 Task: Change  the formatting of the data to Which is Less than 10, In conditional formating, put the option 'Light Red Fill with Drak Red Text. 'add another formatting option Format As Table, insert the option Blue Table style Light 9 , change the format of Column Width to Auto fit Row HeightIn the sheet  Attendance Log Templatebook
Action: Mouse moved to (30, 122)
Screenshot: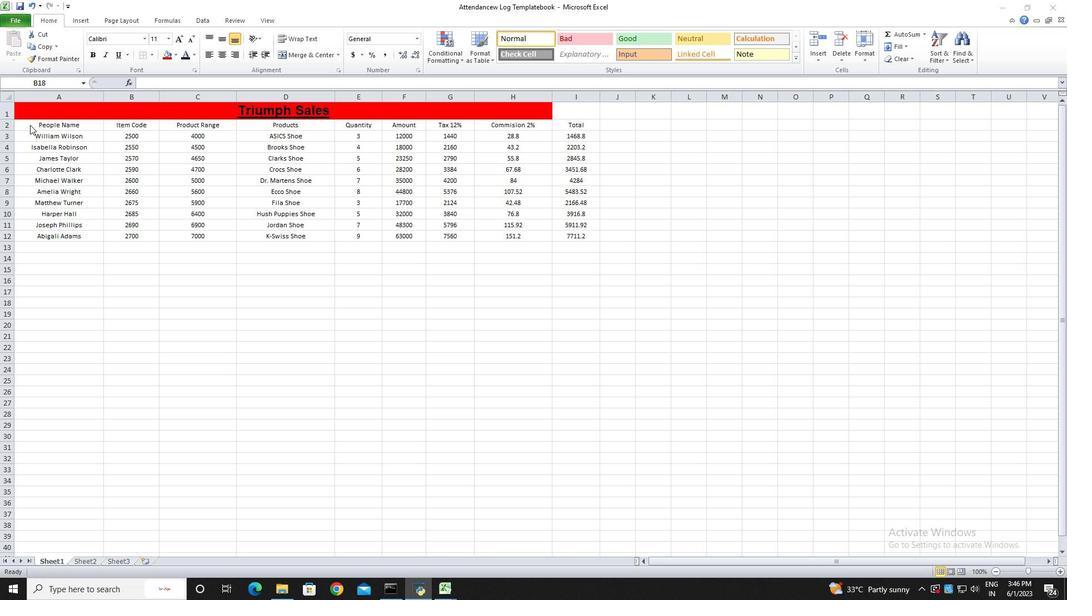 
Action: Mouse pressed left at (30, 122)
Screenshot: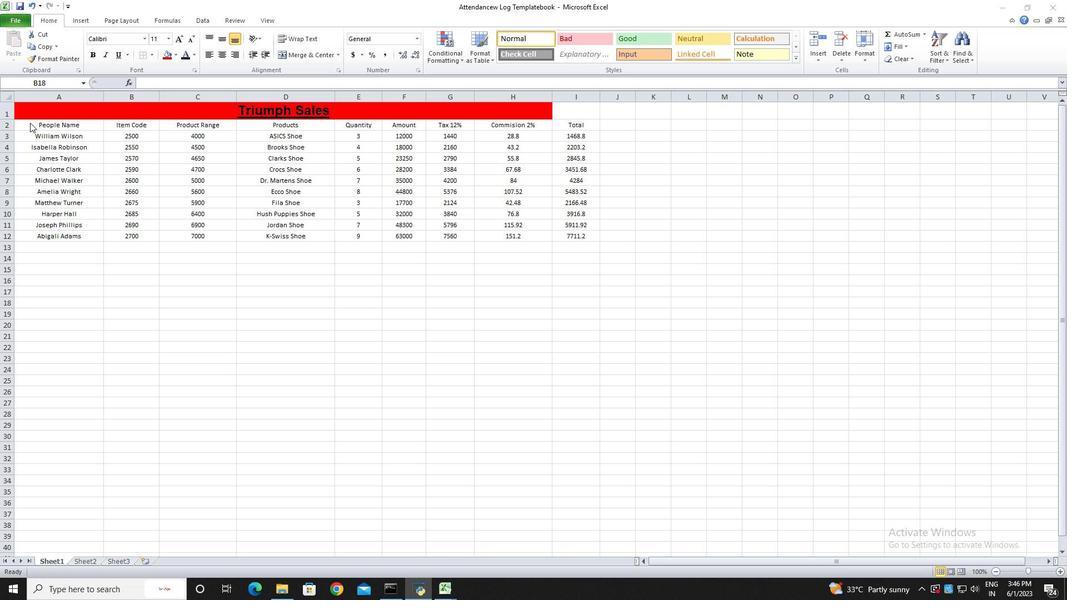 
Action: Mouse moved to (28, 123)
Screenshot: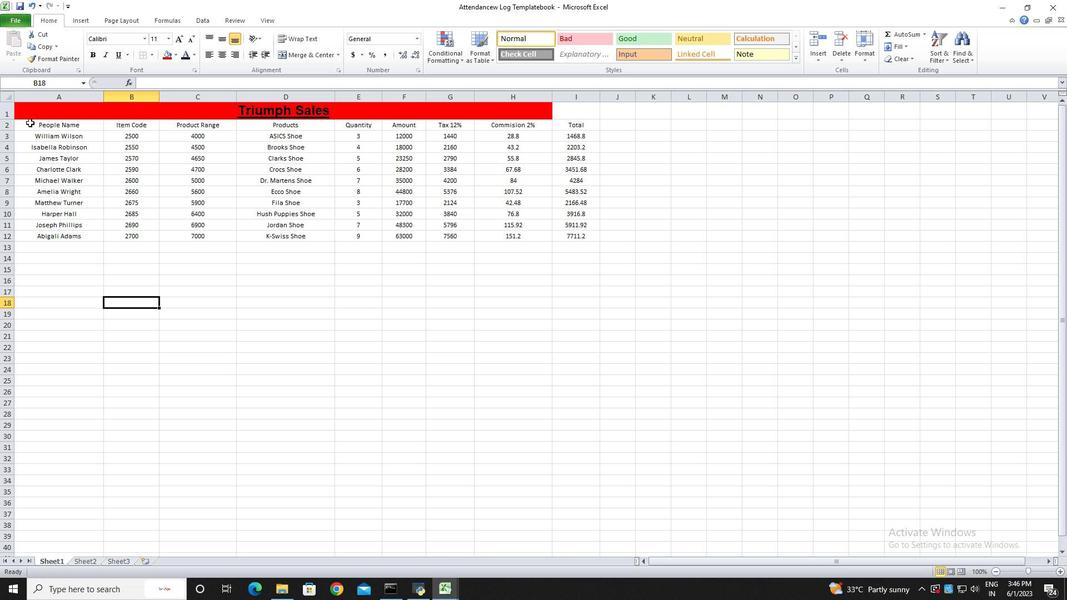
Action: Mouse pressed left at (28, 123)
Screenshot: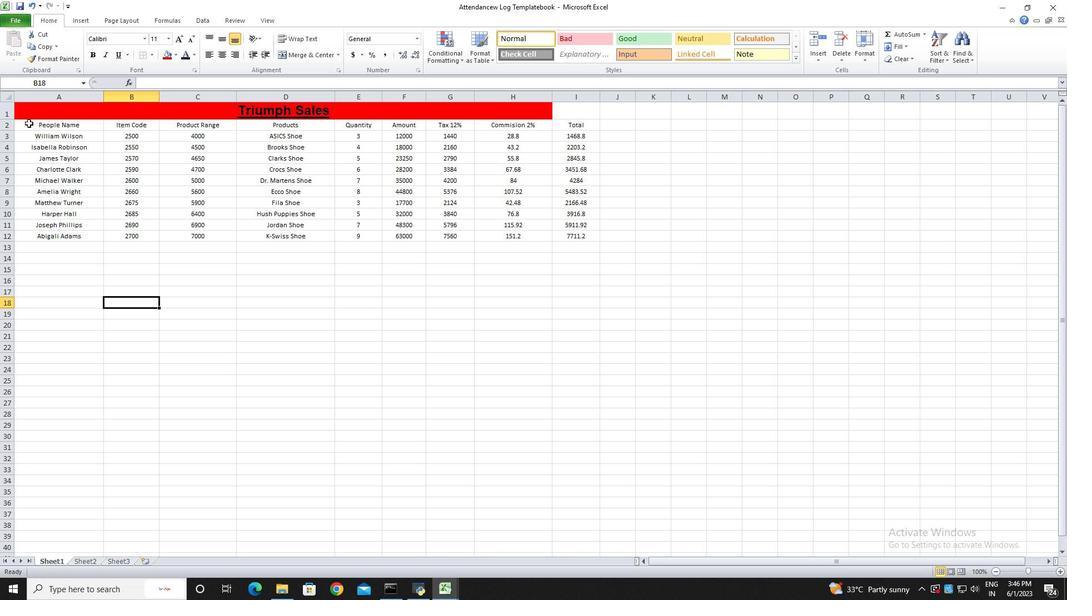 
Action: Mouse moved to (30, 123)
Screenshot: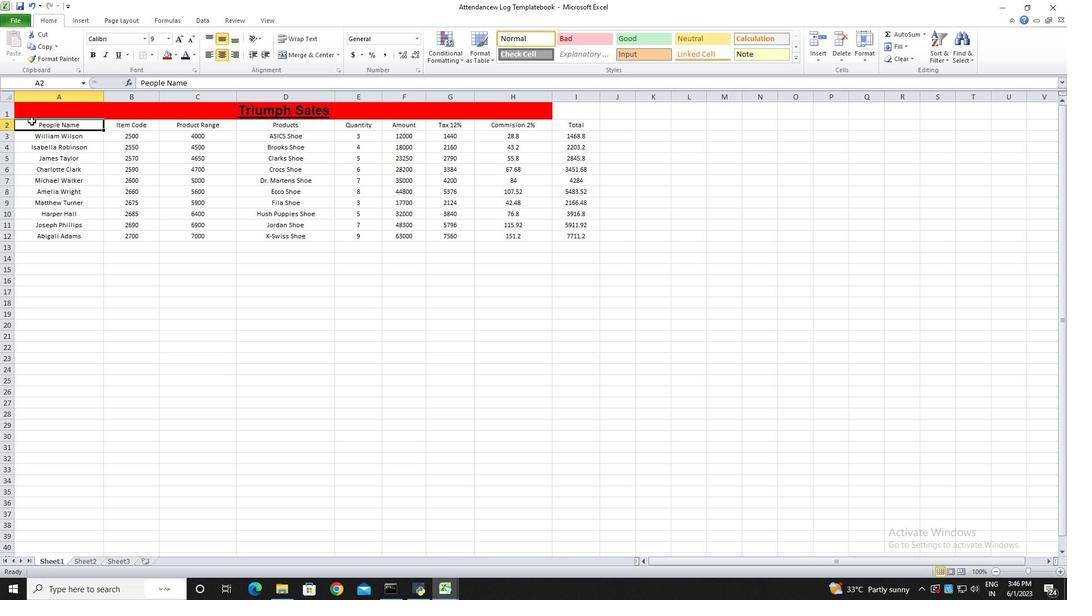 
Action: Mouse pressed left at (30, 123)
Screenshot: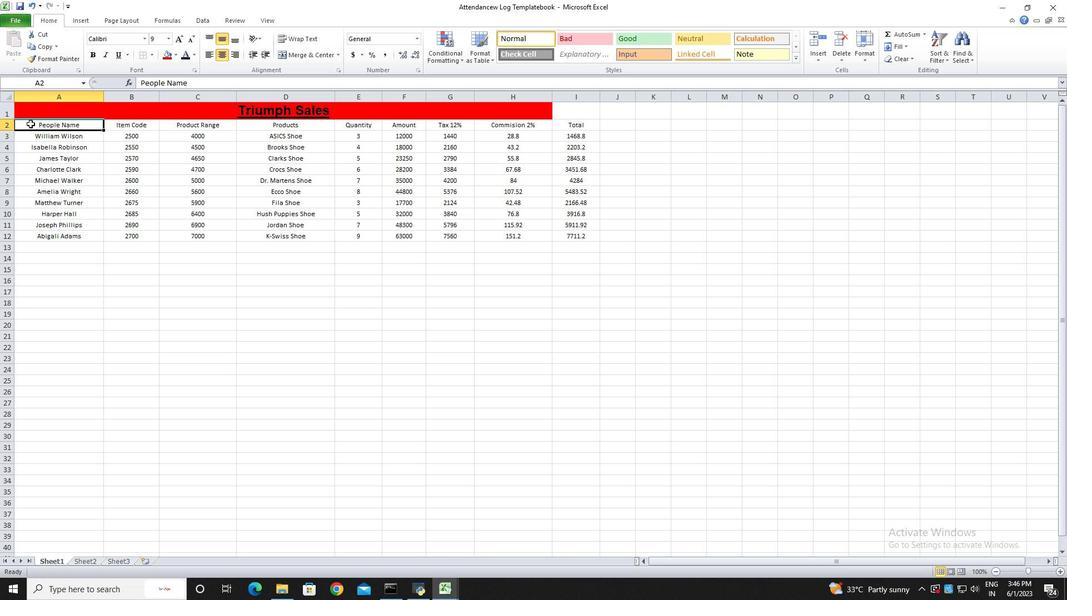 
Action: Mouse moved to (460, 59)
Screenshot: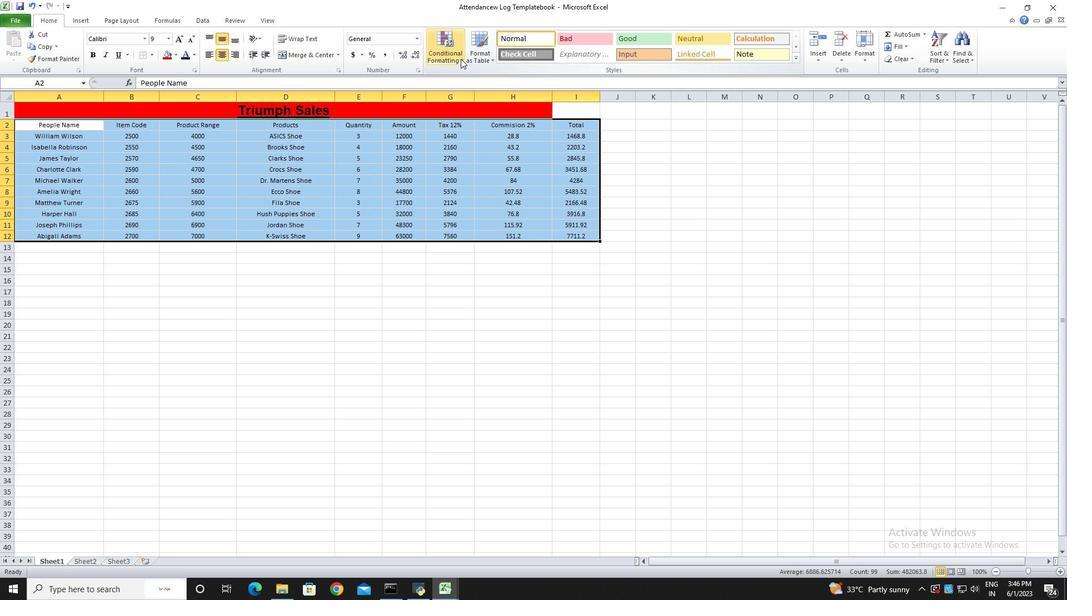 
Action: Mouse pressed left at (460, 59)
Screenshot: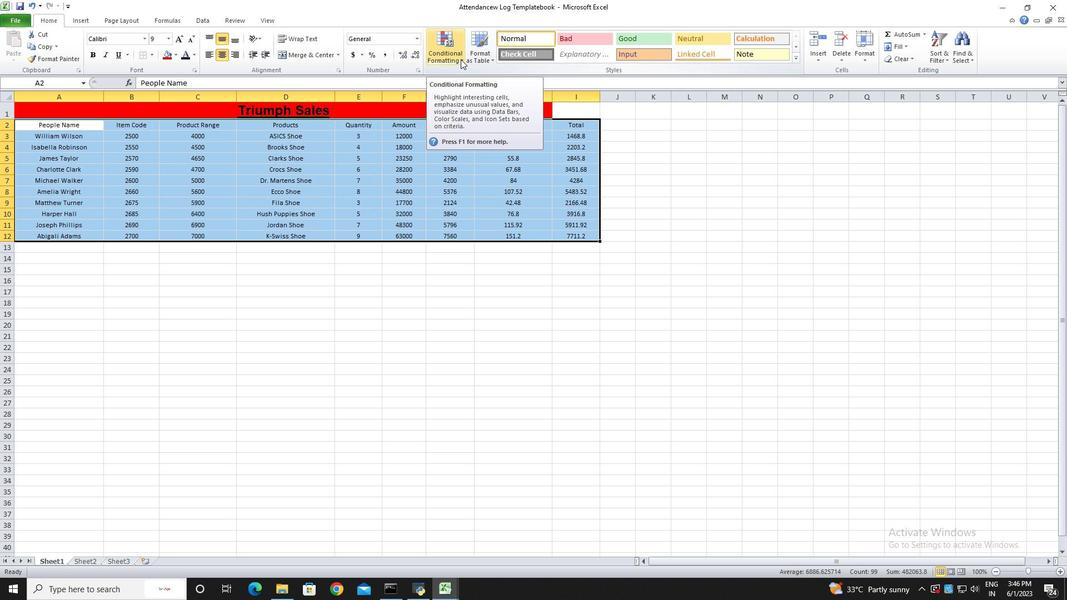 
Action: Mouse moved to (587, 99)
Screenshot: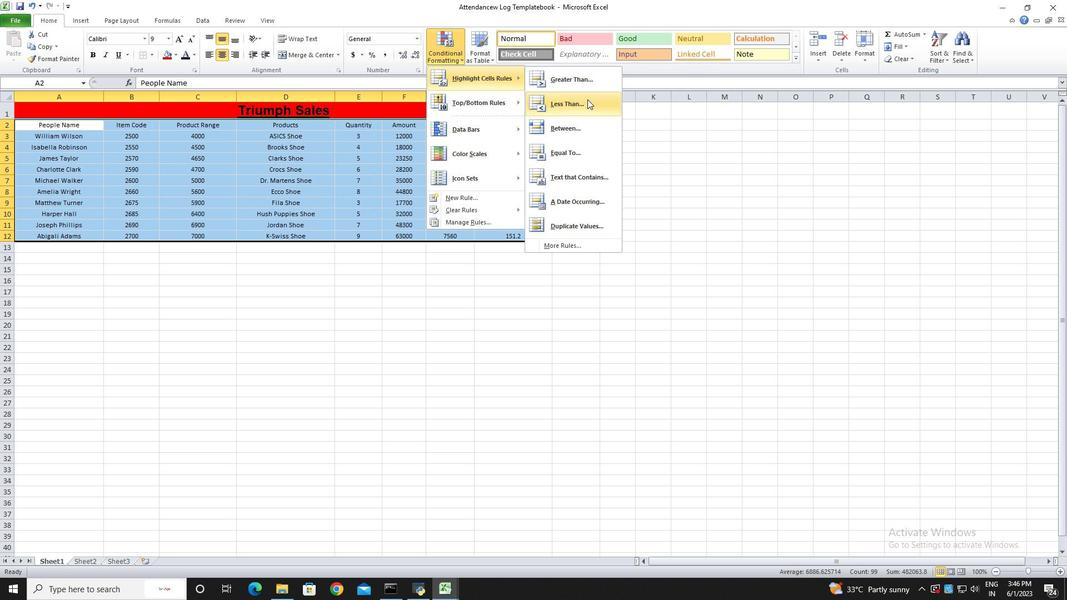 
Action: Mouse pressed left at (587, 99)
Screenshot: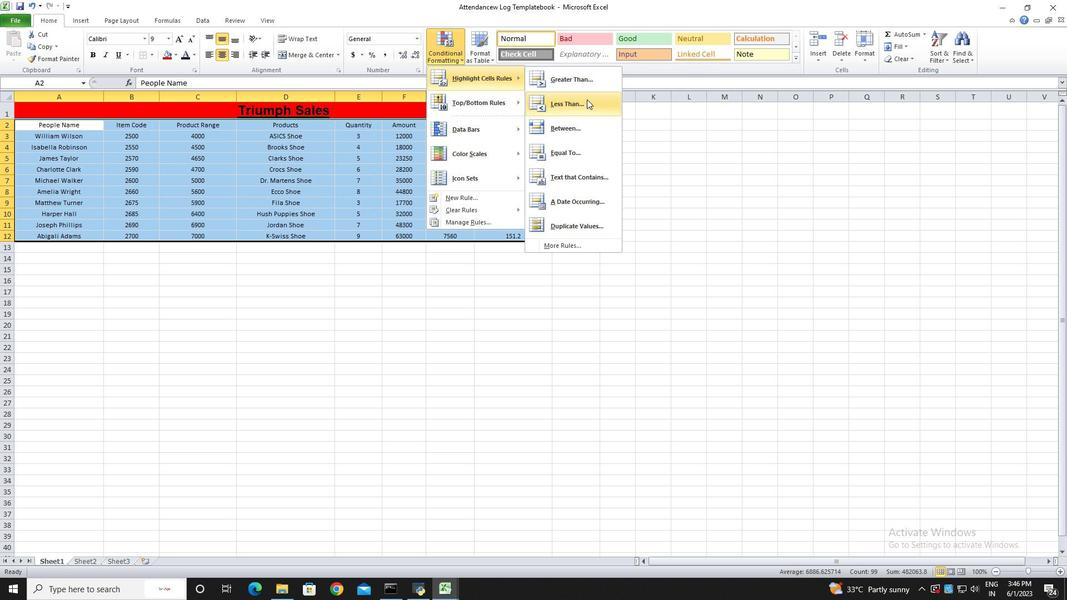 
Action: Key pressed 10
Screenshot: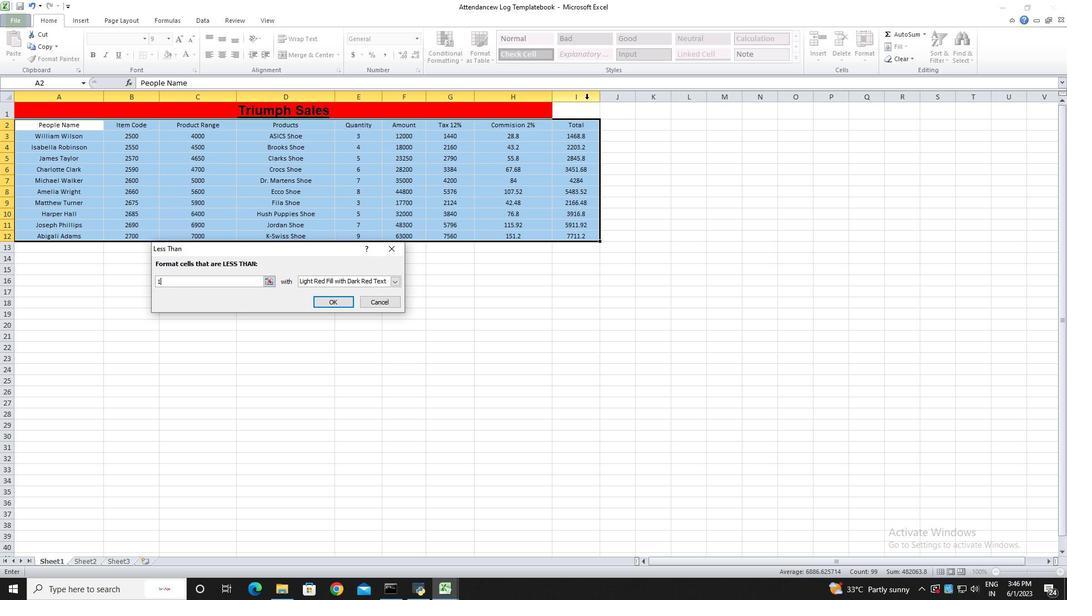 
Action: Mouse scrolled (587, 98) with delta (0, 0)
Screenshot: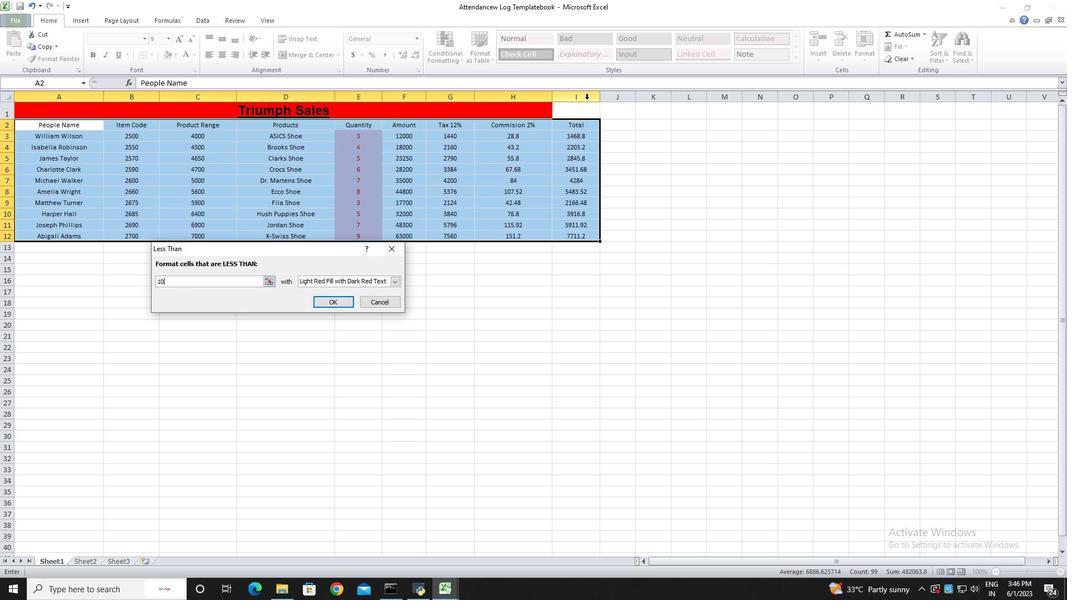 
Action: Mouse scrolled (587, 98) with delta (0, 0)
Screenshot: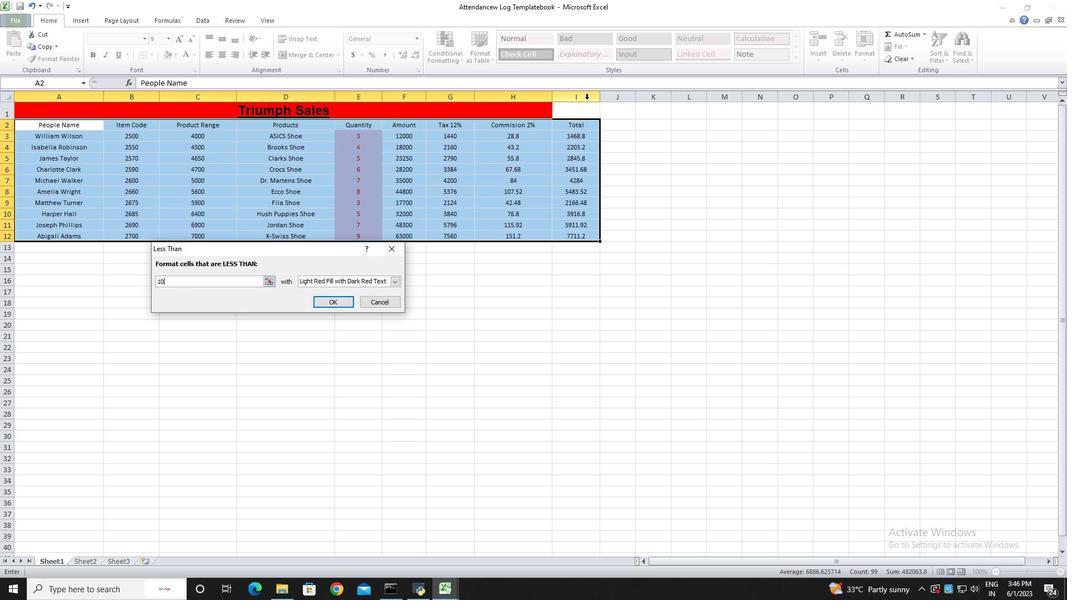
Action: Mouse moved to (397, 282)
Screenshot: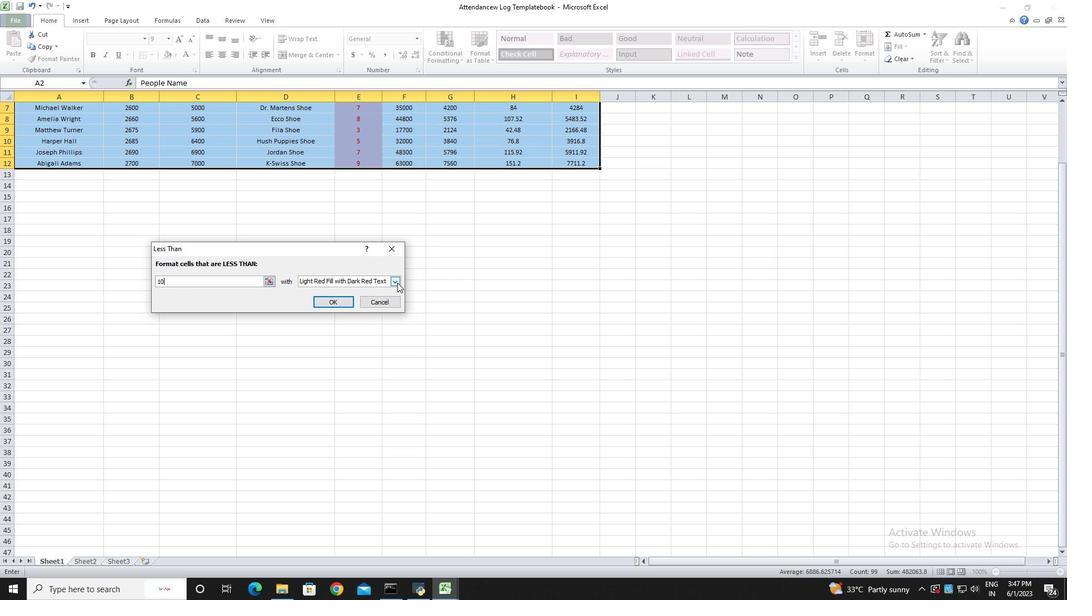 
Action: Mouse pressed left at (397, 282)
Screenshot: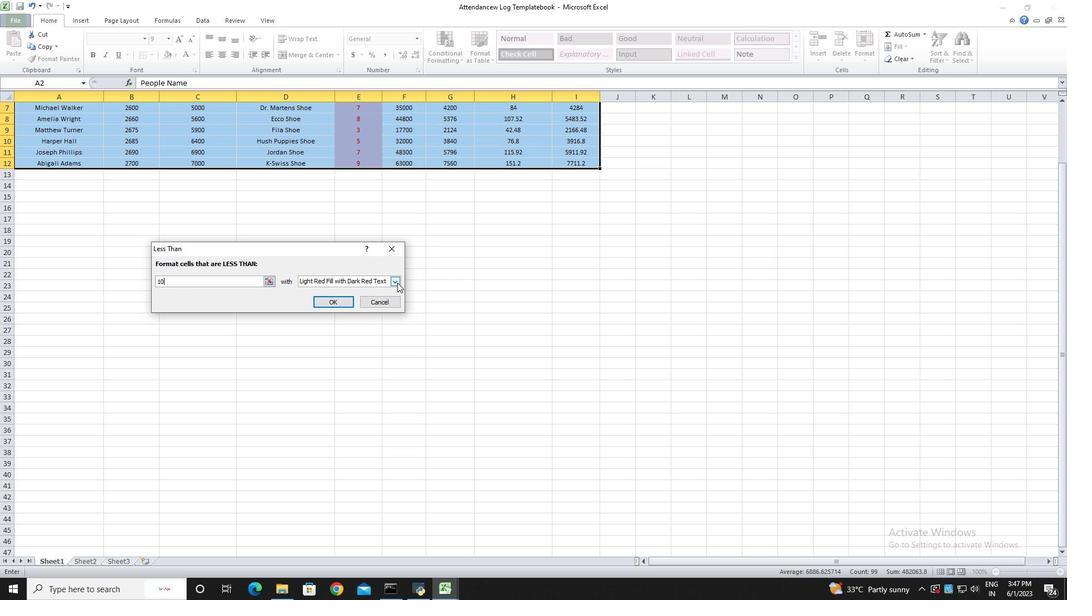 
Action: Mouse moved to (386, 291)
Screenshot: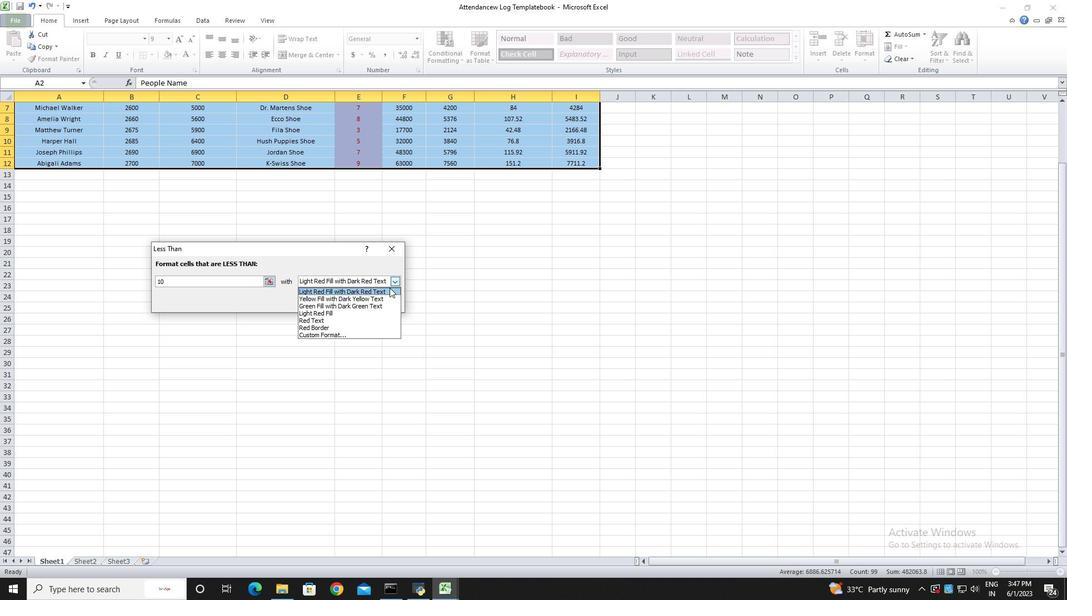 
Action: Mouse pressed left at (386, 291)
Screenshot: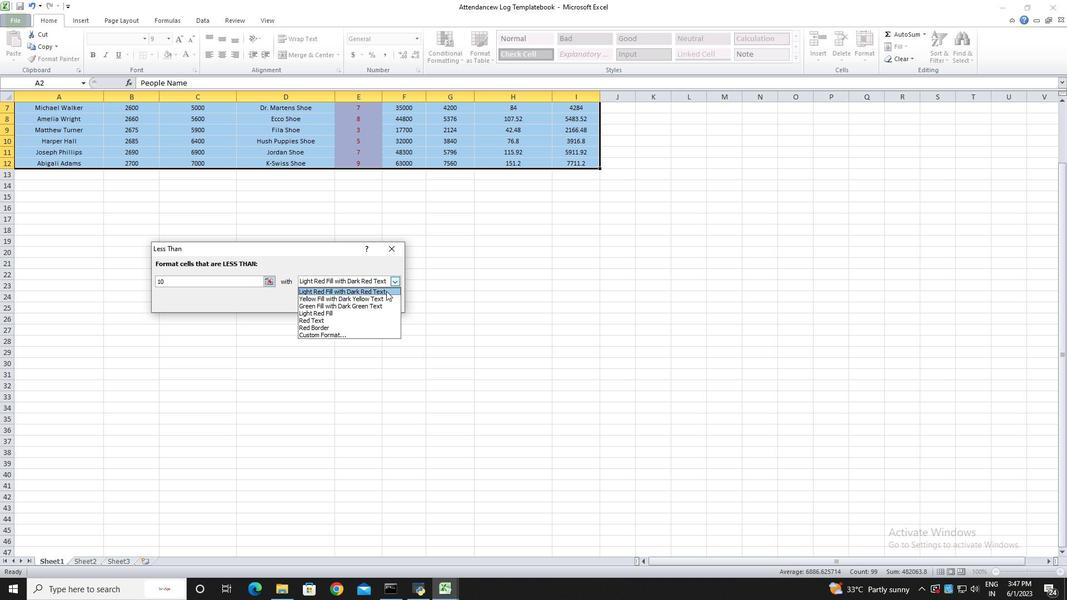 
Action: Mouse moved to (334, 299)
Screenshot: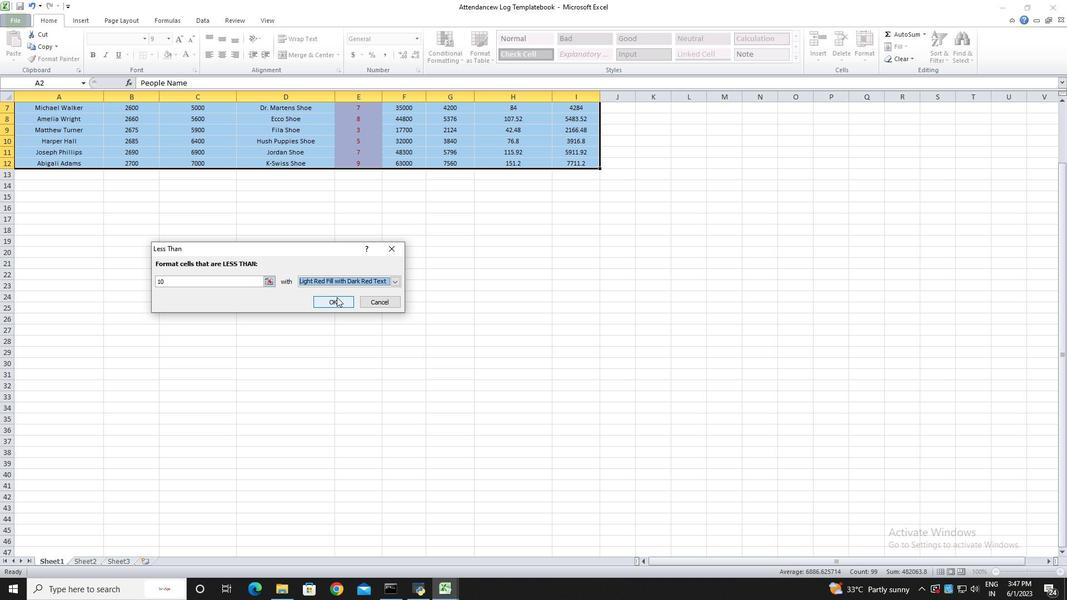 
Action: Mouse pressed left at (334, 299)
Screenshot: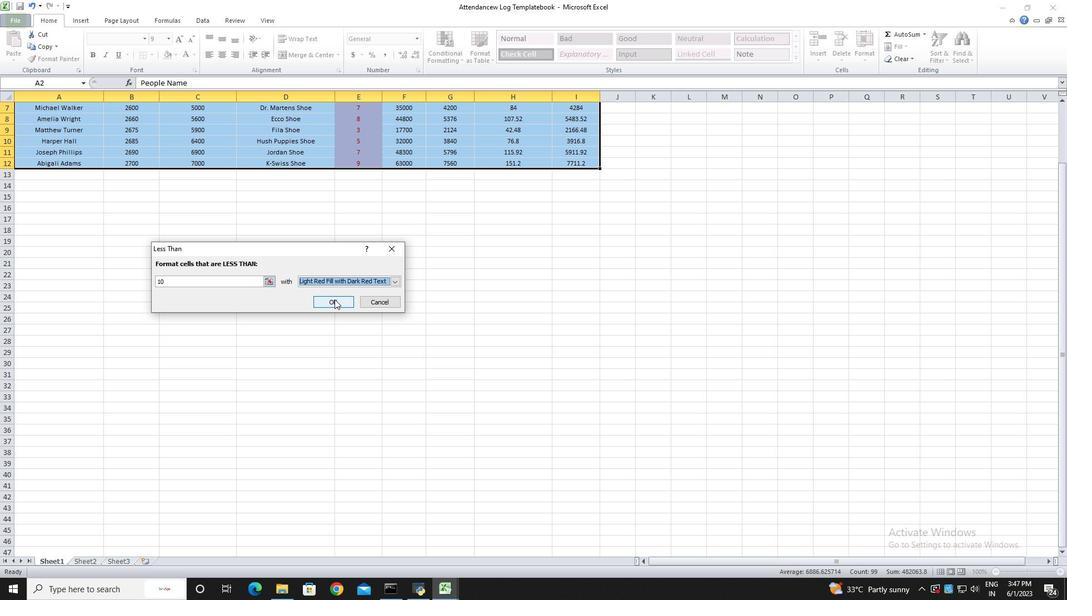 
Action: Mouse scrolled (334, 300) with delta (0, 0)
Screenshot: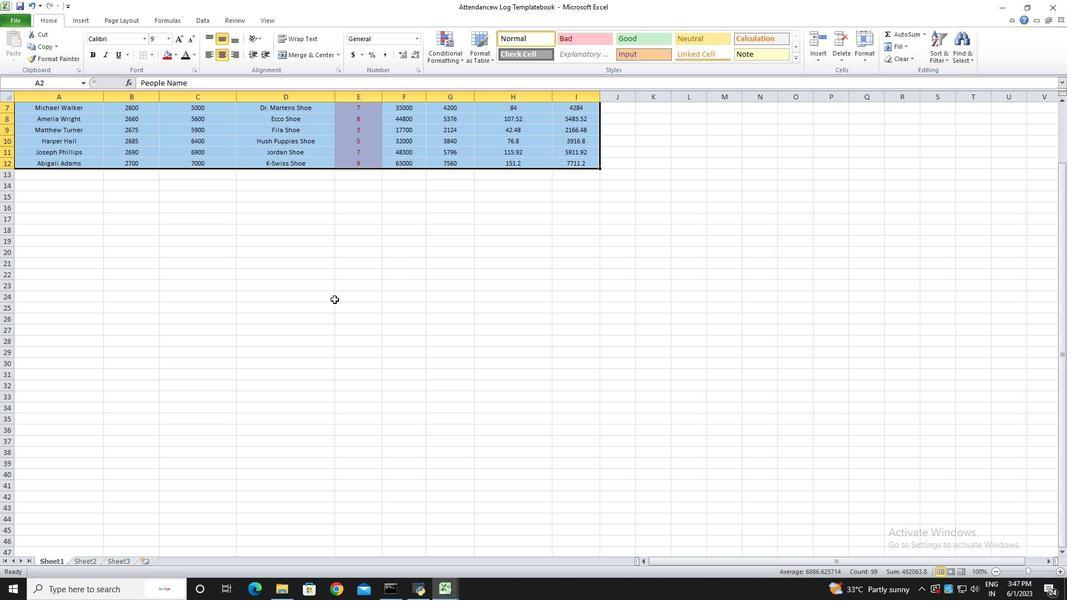 
Action: Mouse scrolled (334, 300) with delta (0, 0)
Screenshot: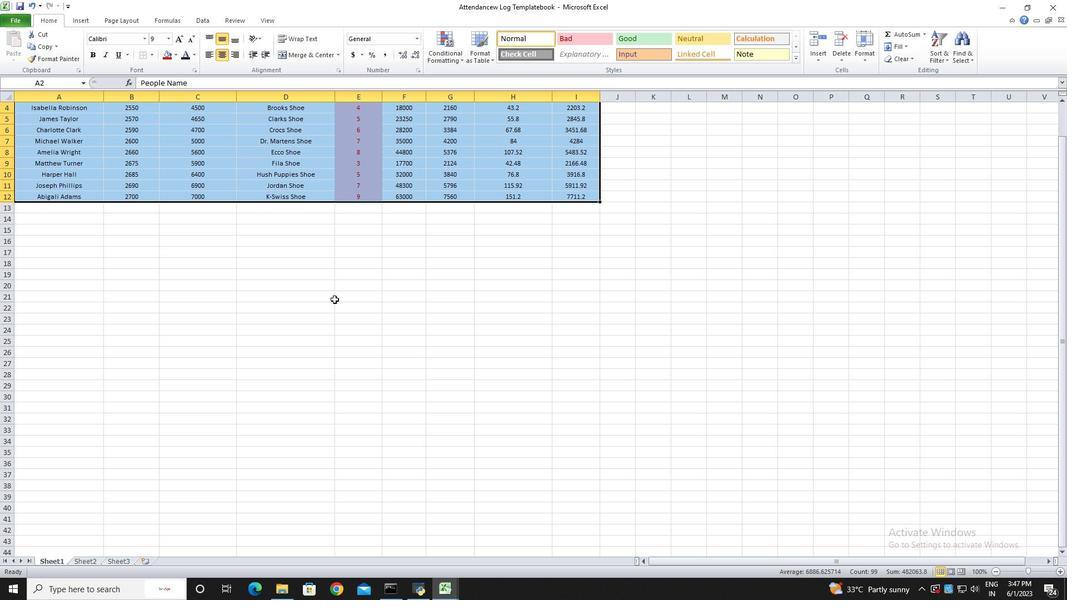 
Action: Mouse scrolled (334, 300) with delta (0, 0)
Screenshot: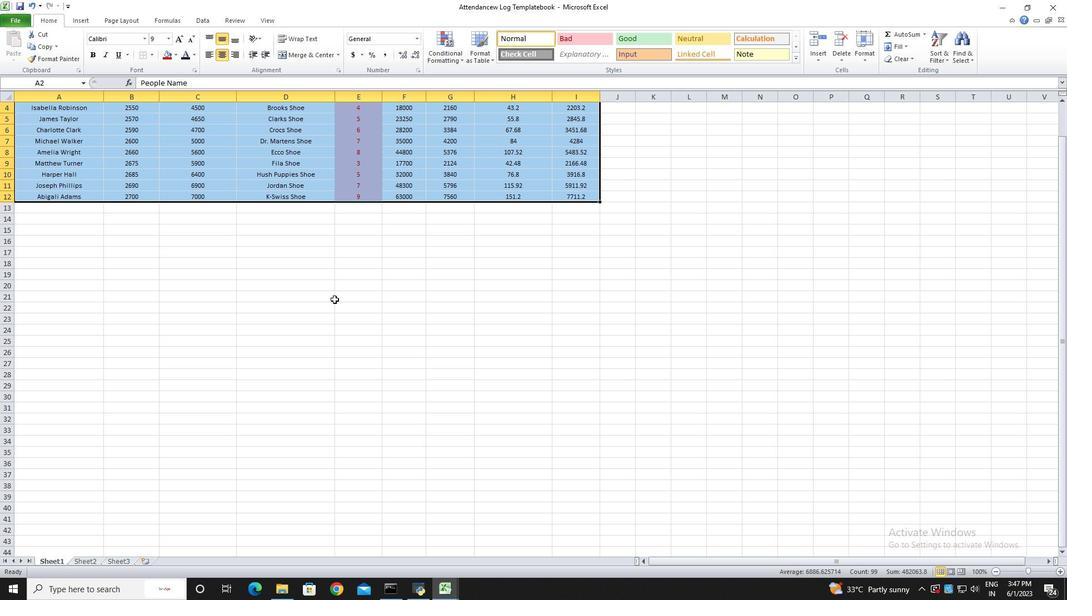 
Action: Mouse moved to (865, 59)
Screenshot: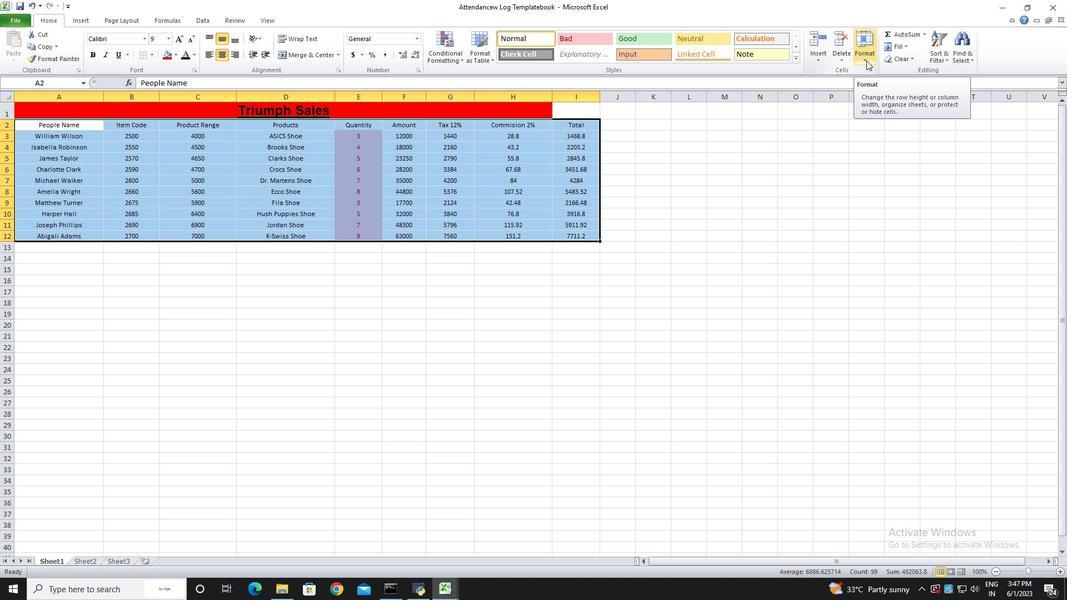 
Action: Mouse pressed left at (865, 59)
Screenshot: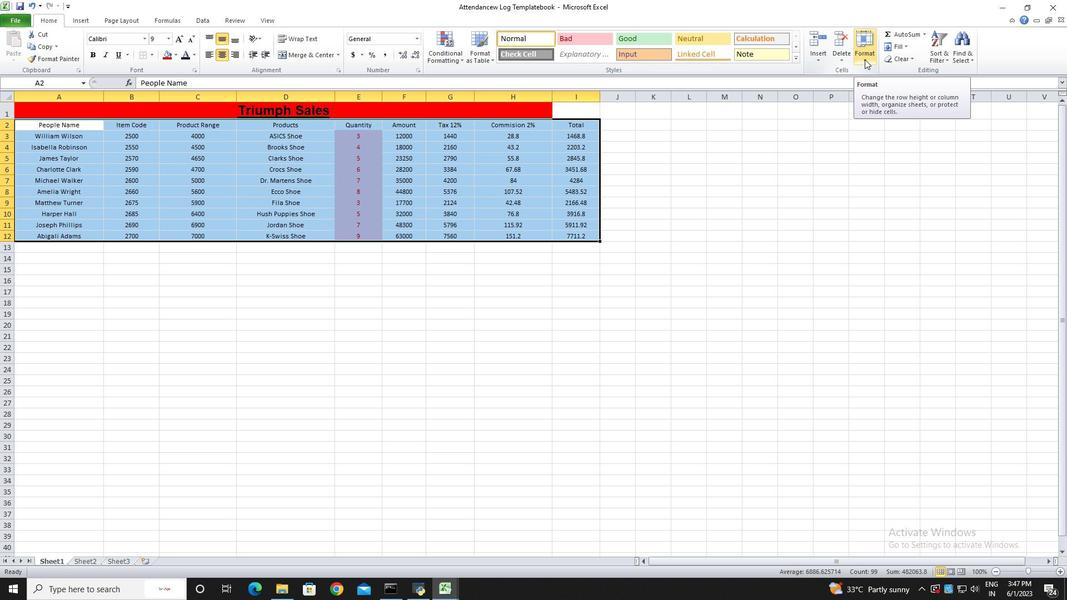 
Action: Mouse moved to (492, 60)
Screenshot: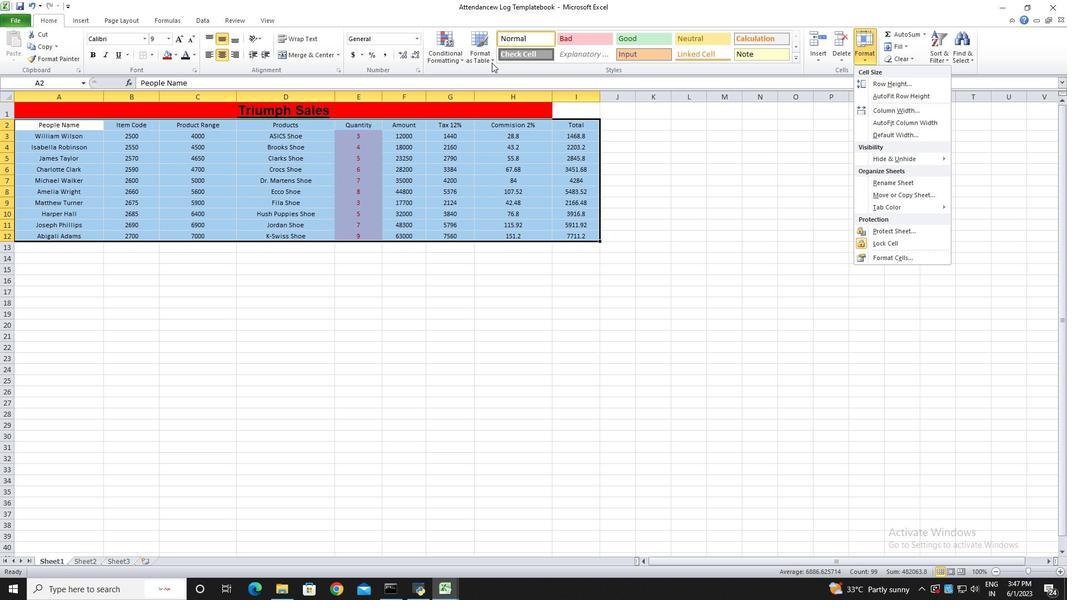 
Action: Mouse pressed left at (492, 60)
Screenshot: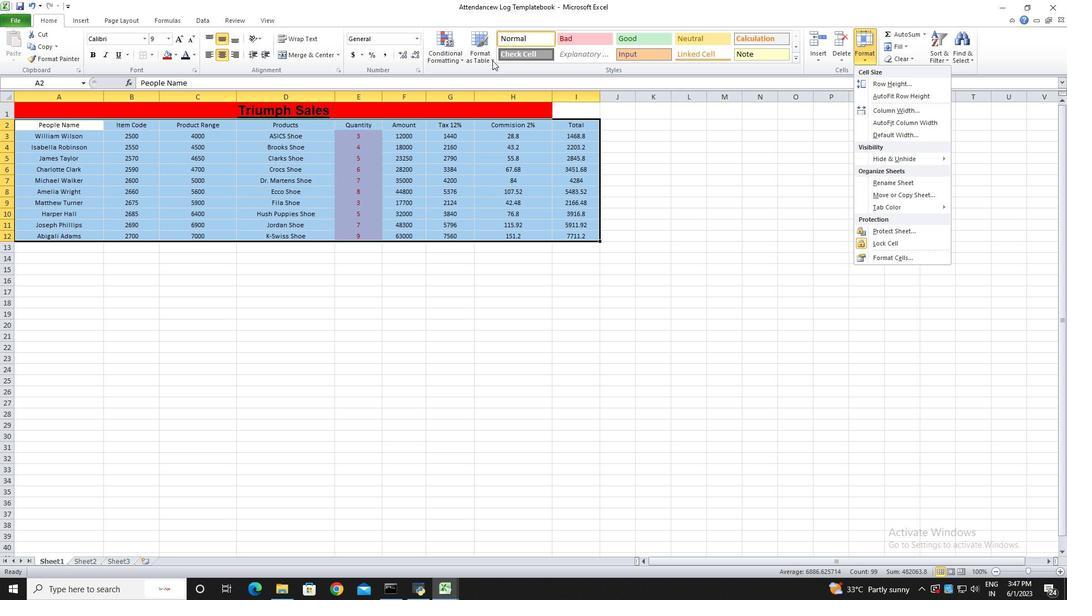 
Action: Mouse moved to (521, 122)
Screenshot: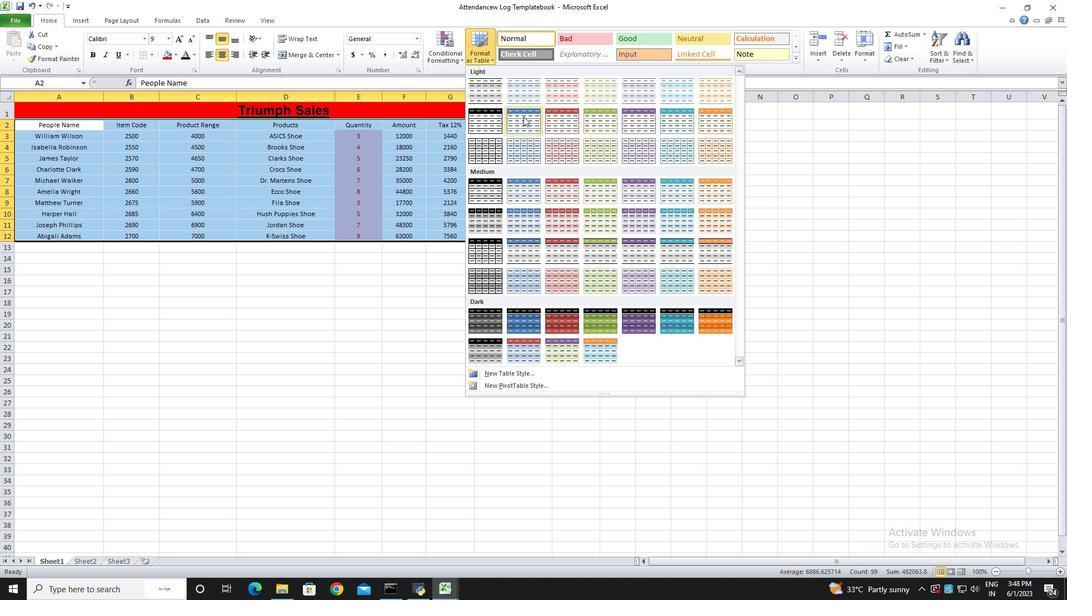 
Action: Mouse pressed left at (521, 122)
Screenshot: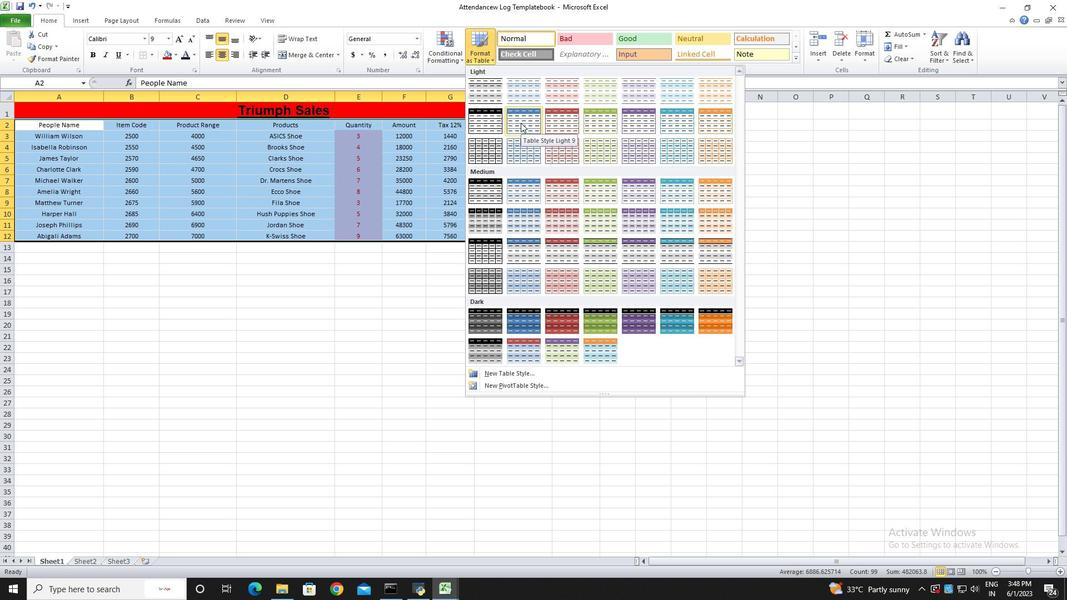 
Action: Mouse moved to (276, 301)
Screenshot: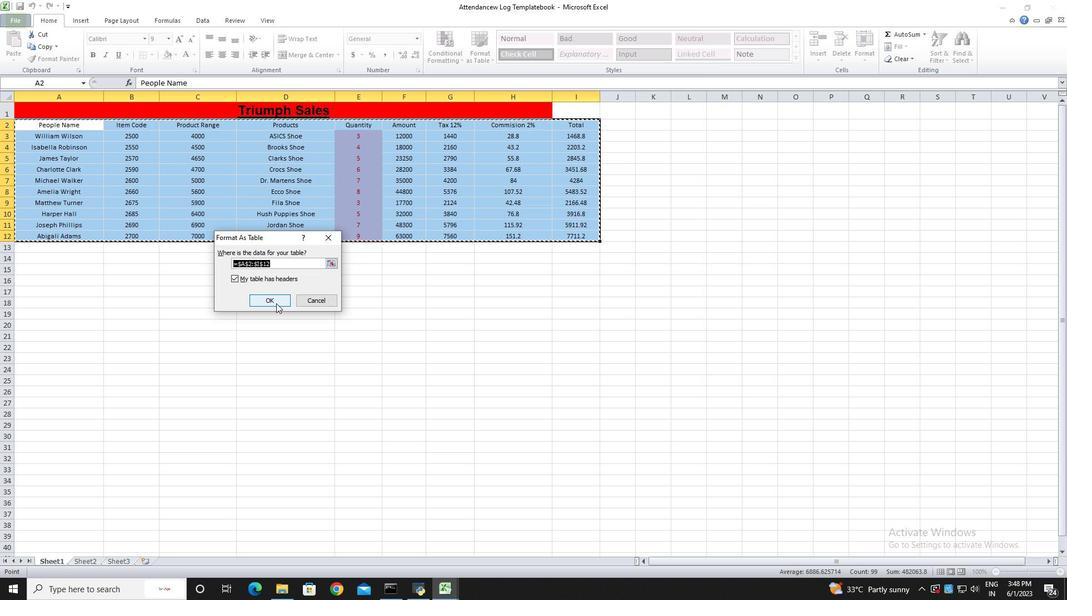 
Action: Mouse pressed left at (276, 301)
Screenshot: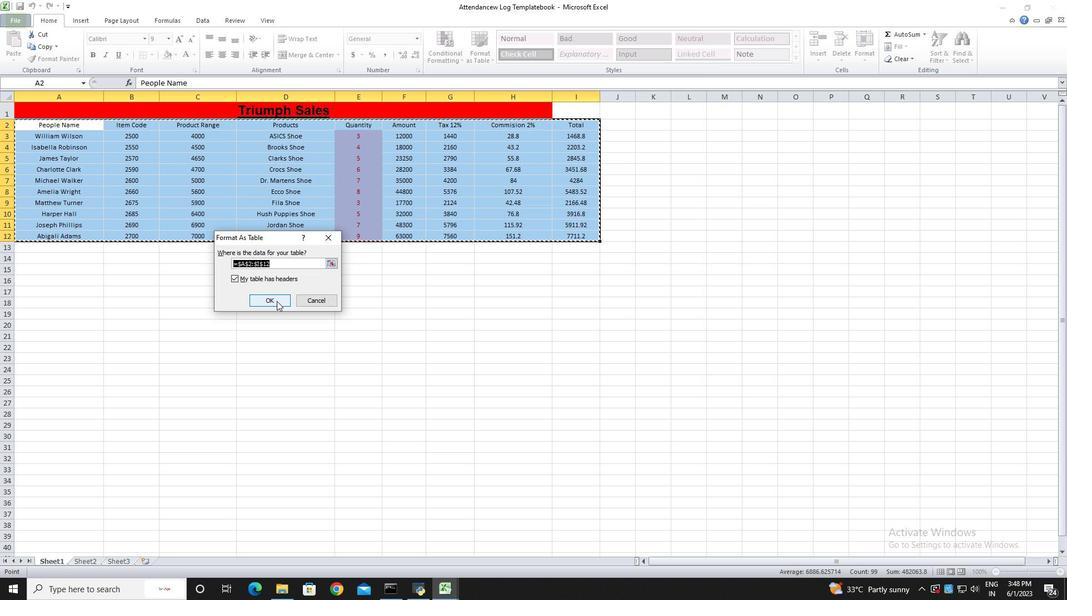 
Action: Mouse moved to (43, 18)
Screenshot: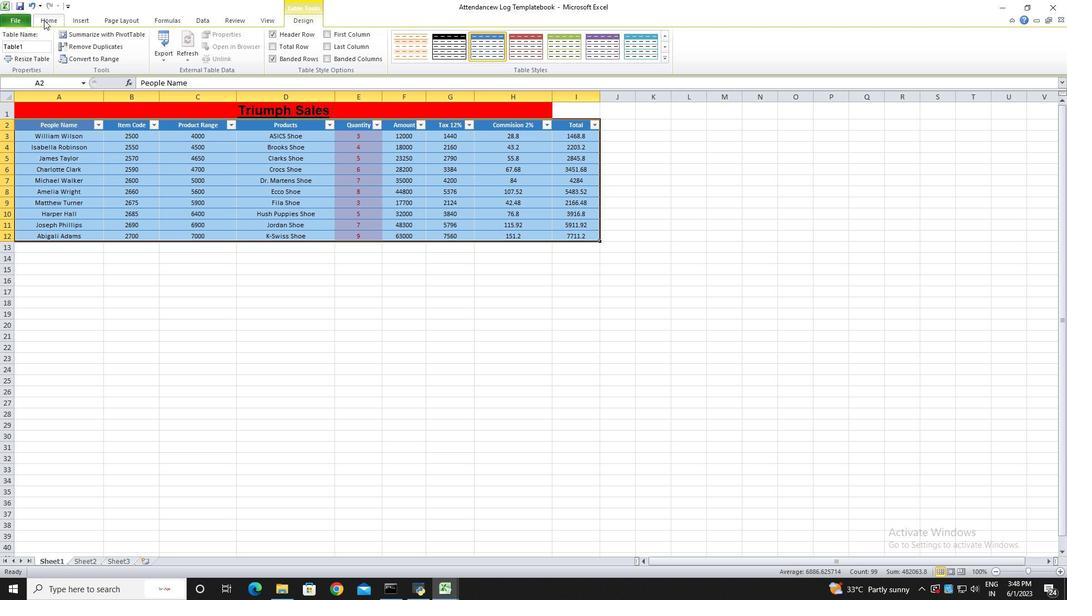 
Action: Mouse pressed left at (43, 18)
Screenshot: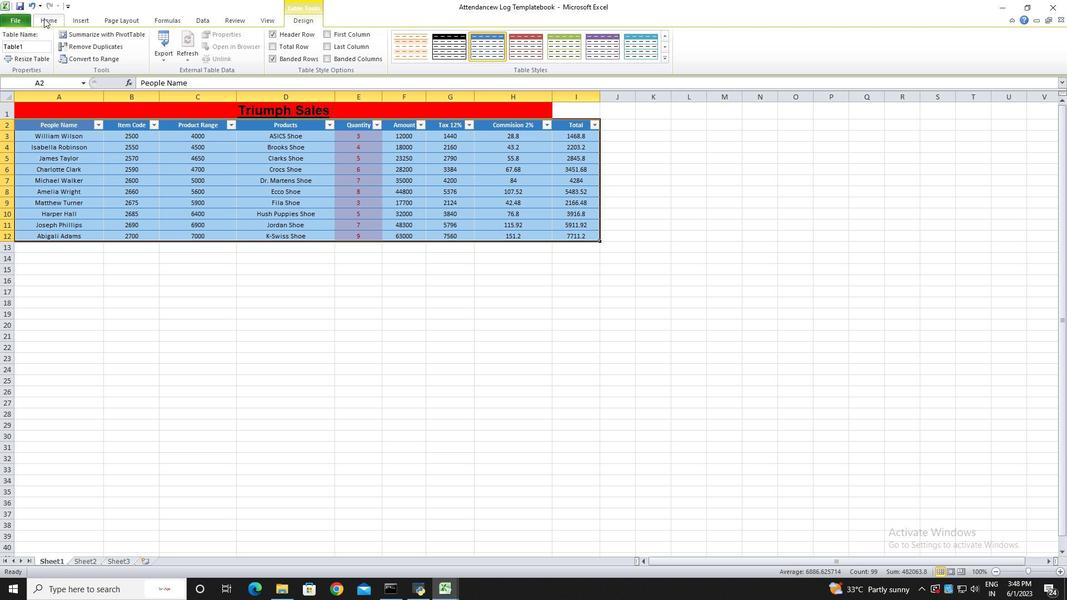 
Action: Mouse moved to (867, 58)
Screenshot: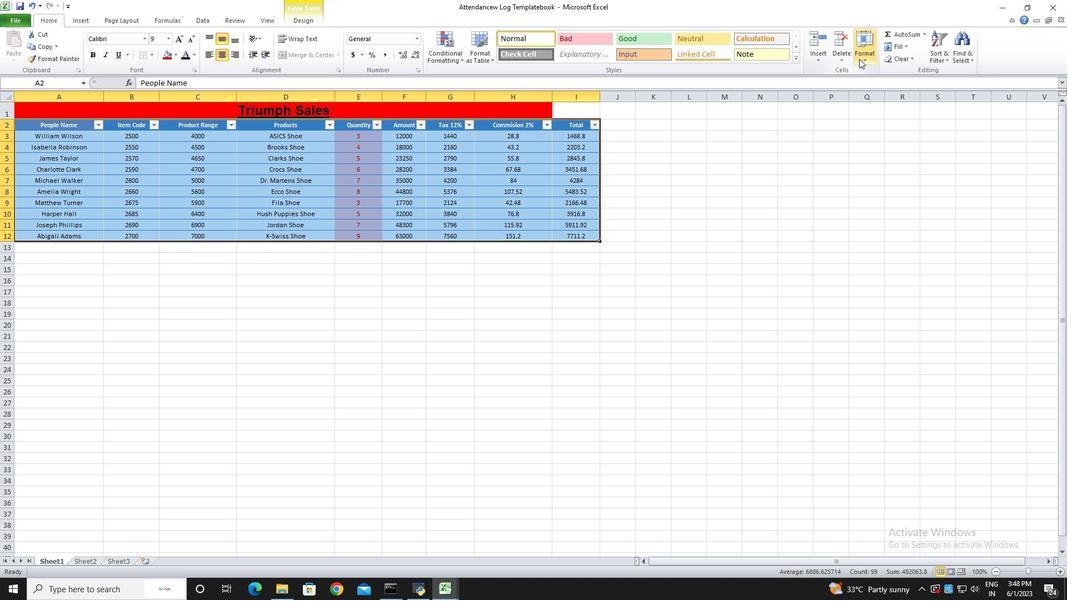 
Action: Mouse pressed left at (867, 58)
Screenshot: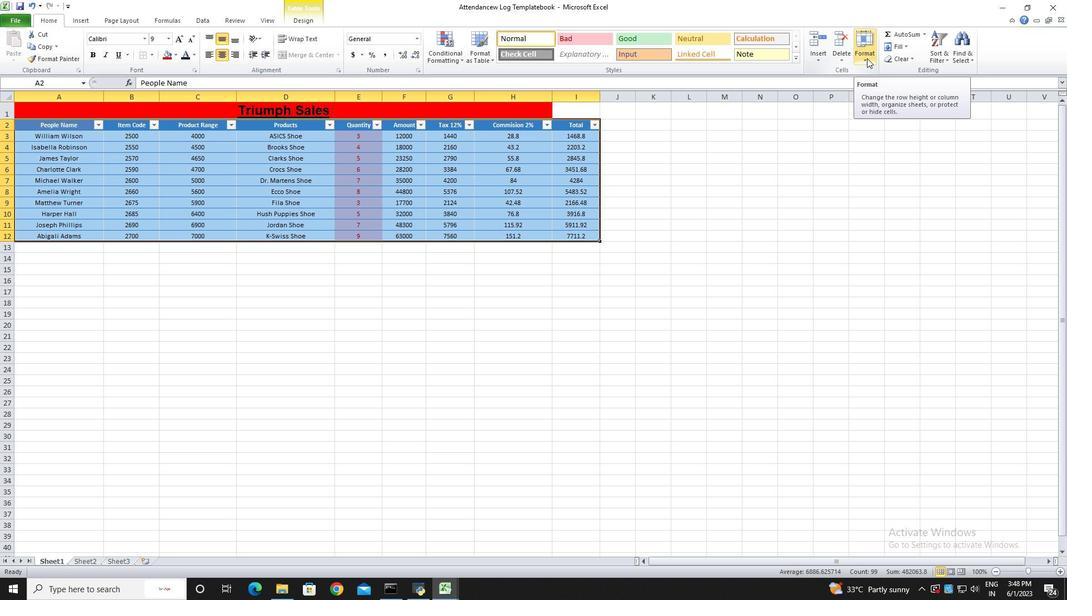 
Action: Mouse moved to (885, 120)
Screenshot: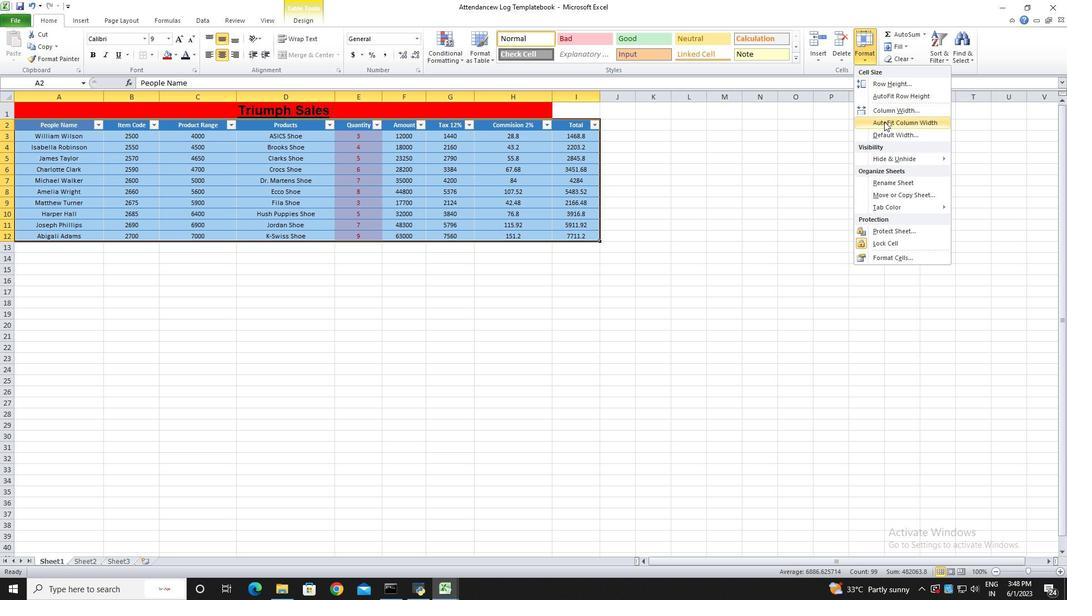 
Action: Mouse pressed left at (885, 120)
Screenshot: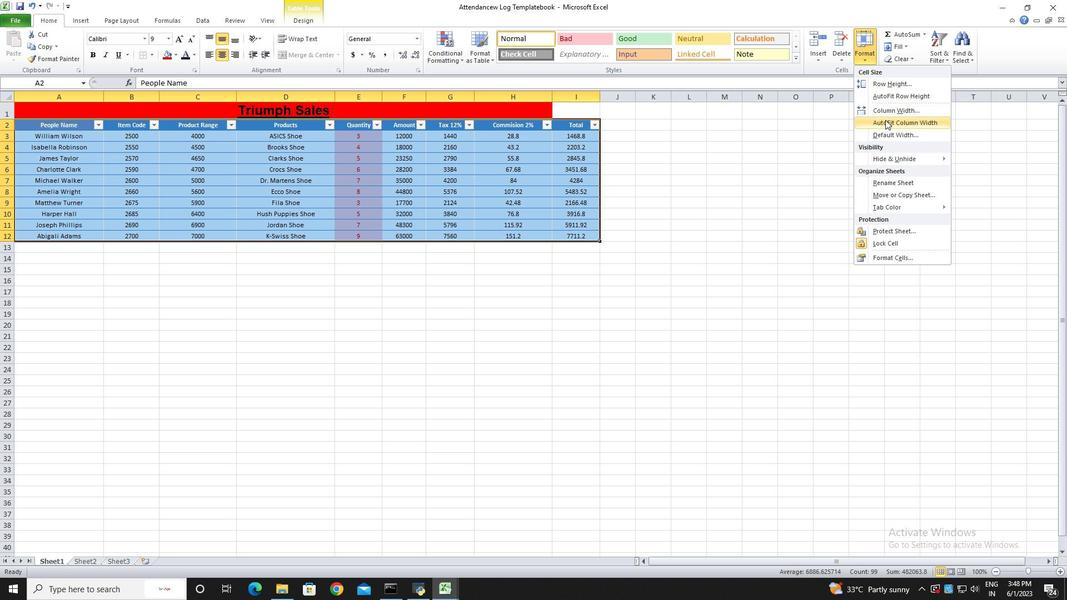 
Action: Mouse moved to (458, 313)
Screenshot: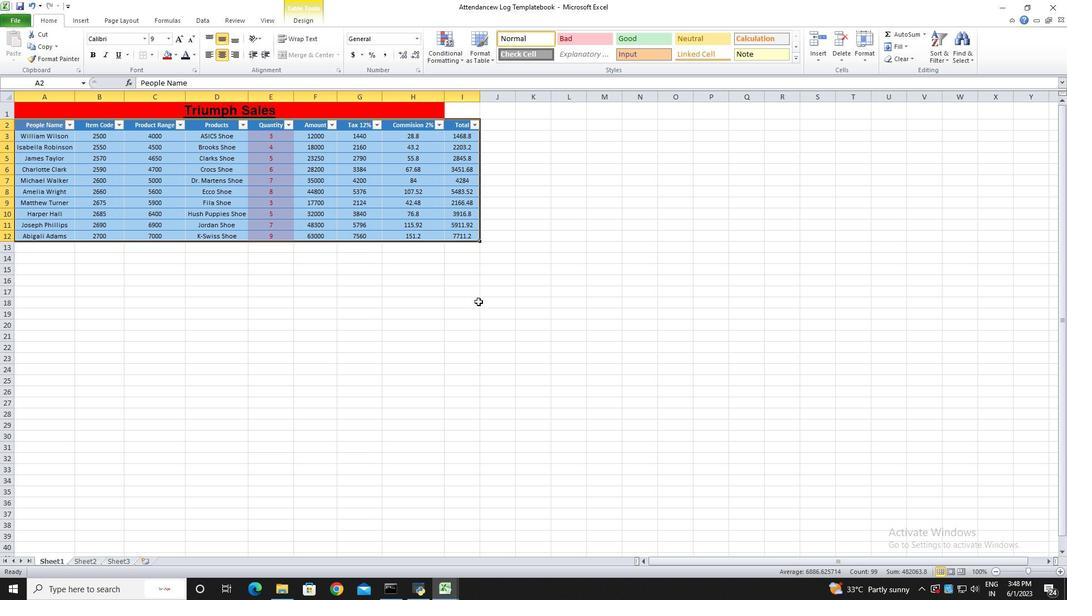 
Action: Mouse pressed left at (458, 313)
Screenshot: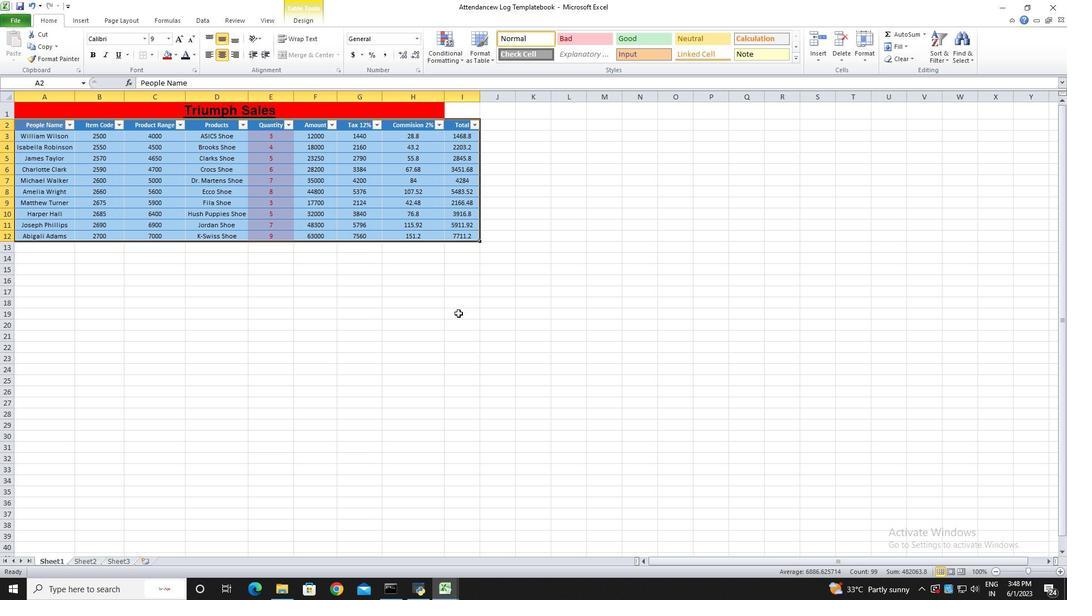 
Action: Key pressed ctrl+S<'\x13'><'\x13'><'\x13'><'\x13'><'\x13'><'\x13'><'\x13'>
Screenshot: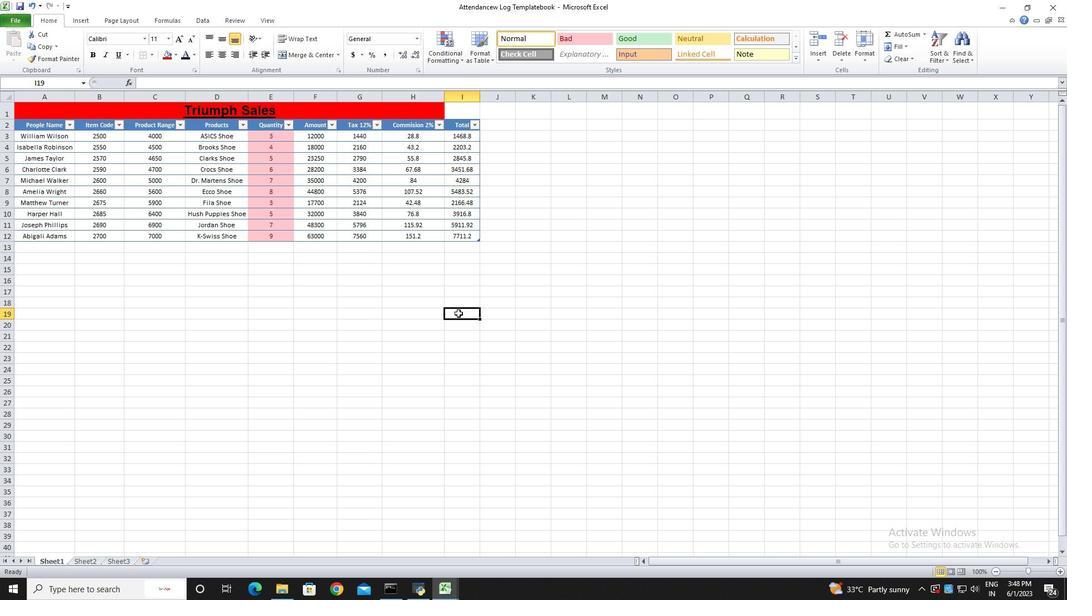 
